 Task: Set "Default preset setting used" for "H.264/MPEG-4 Part 10/AVC encoder (x264 10-bit)" to faster.
Action: Mouse moved to (126, 15)
Screenshot: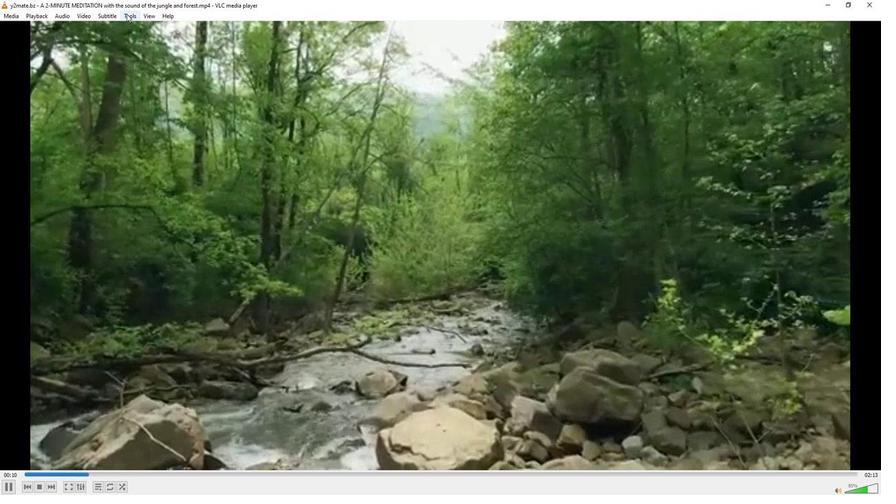 
Action: Mouse pressed left at (126, 15)
Screenshot: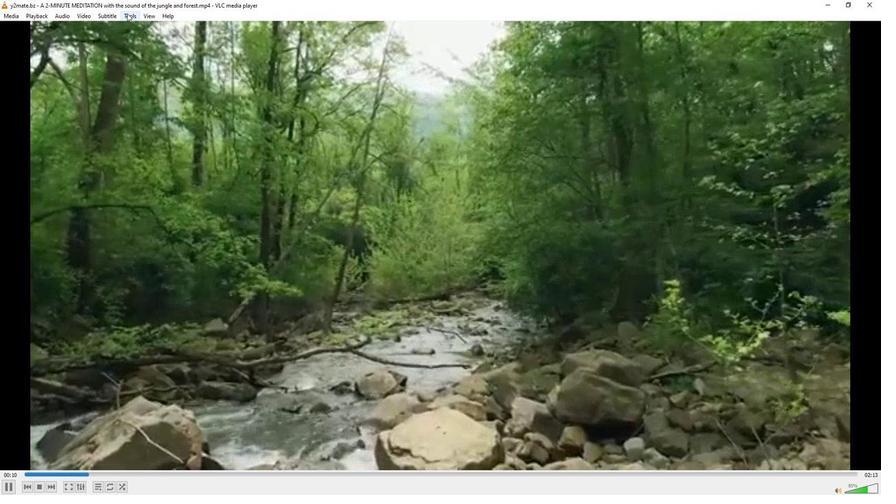 
Action: Mouse moved to (134, 128)
Screenshot: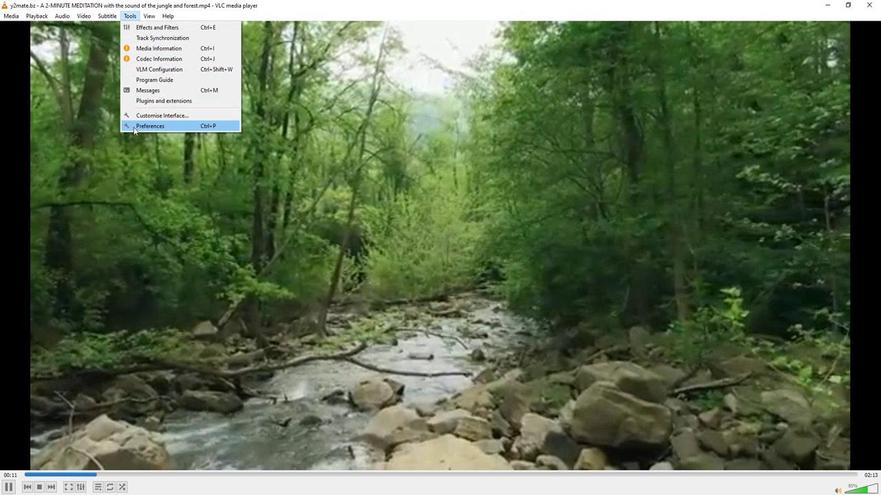 
Action: Mouse pressed left at (134, 128)
Screenshot: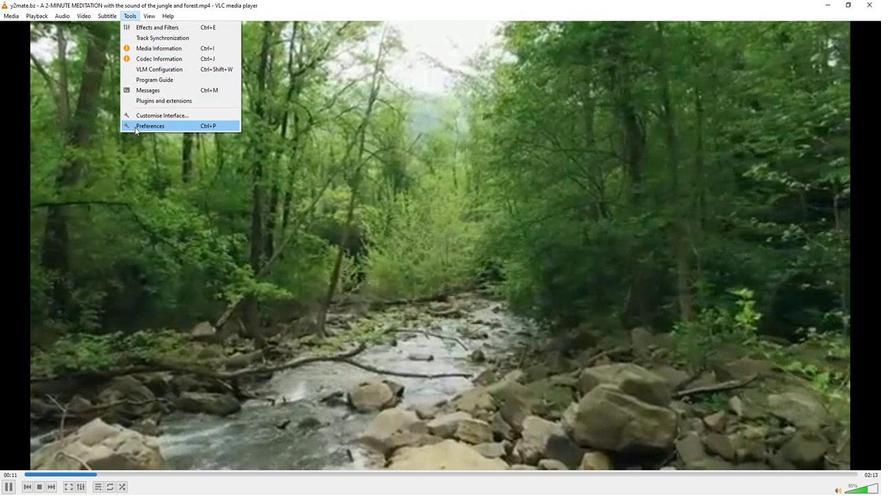 
Action: Mouse moved to (289, 402)
Screenshot: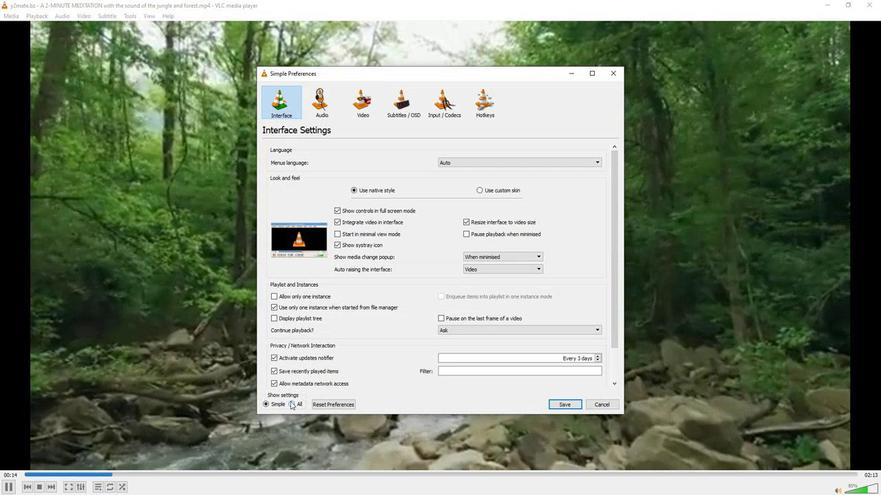
Action: Mouse pressed left at (289, 402)
Screenshot: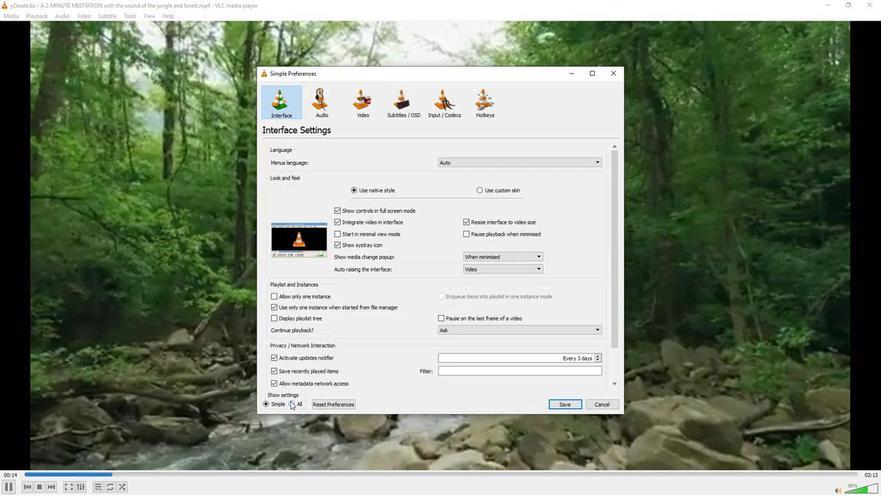 
Action: Mouse moved to (276, 310)
Screenshot: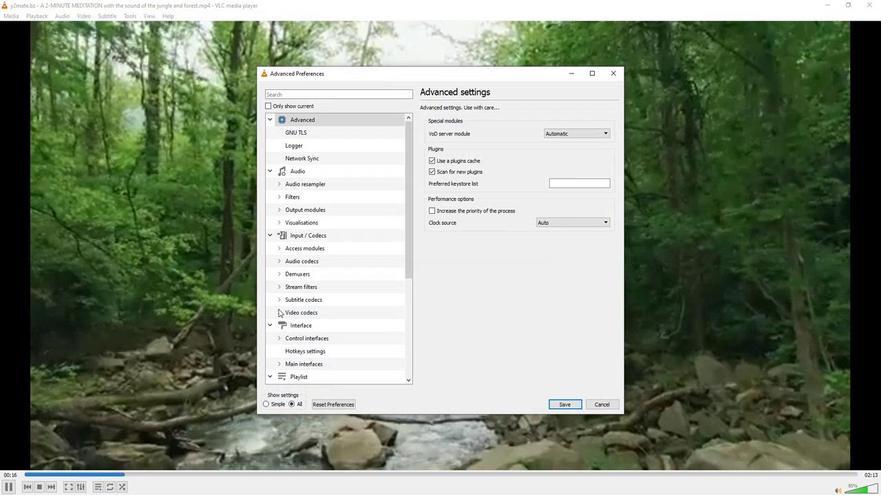 
Action: Mouse pressed left at (276, 310)
Screenshot: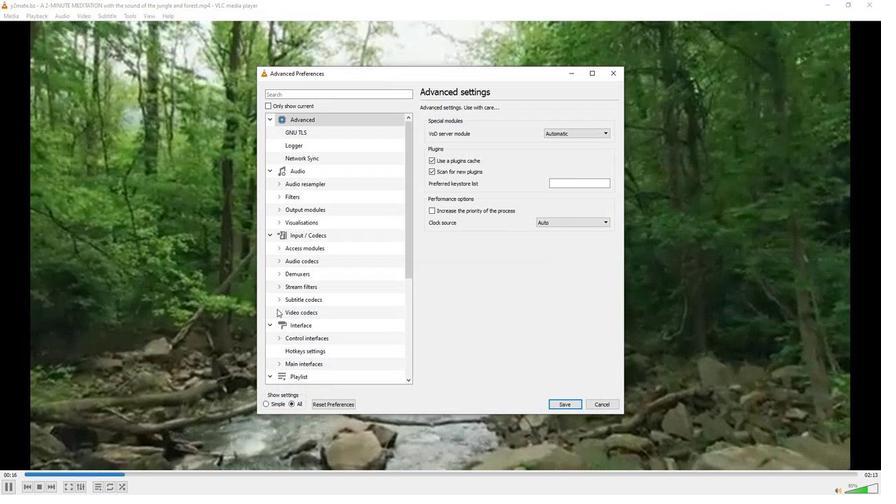 
Action: Mouse moved to (291, 363)
Screenshot: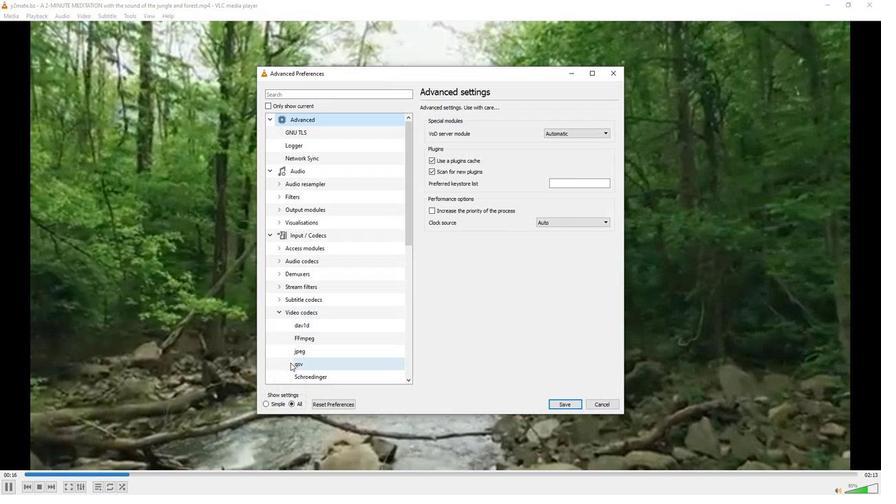 
Action: Mouse scrolled (291, 362) with delta (0, 0)
Screenshot: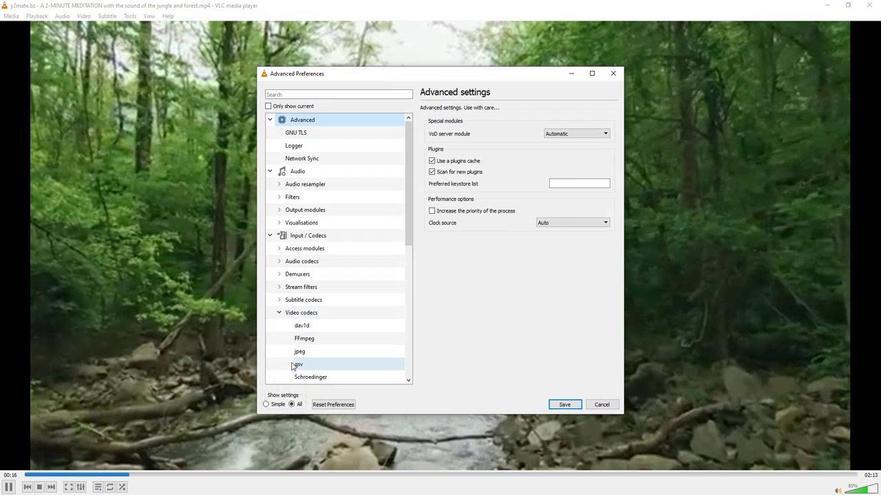 
Action: Mouse moved to (291, 363)
Screenshot: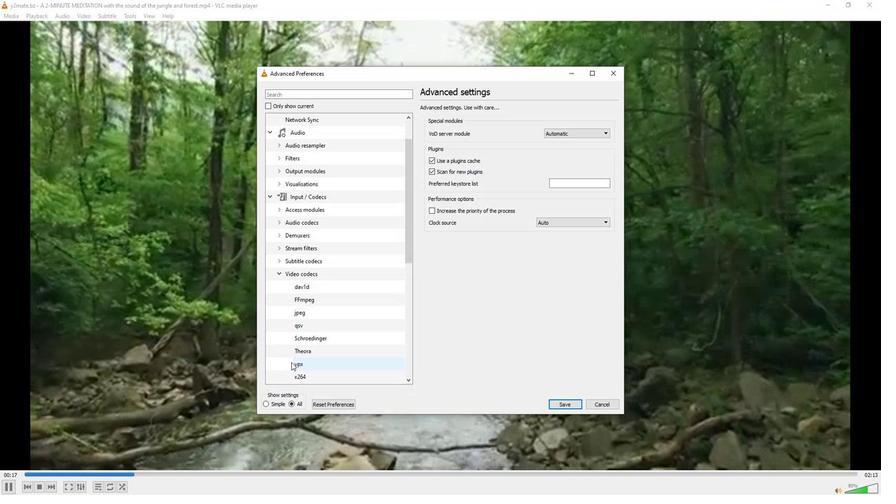 
Action: Mouse scrolled (291, 362) with delta (0, 0)
Screenshot: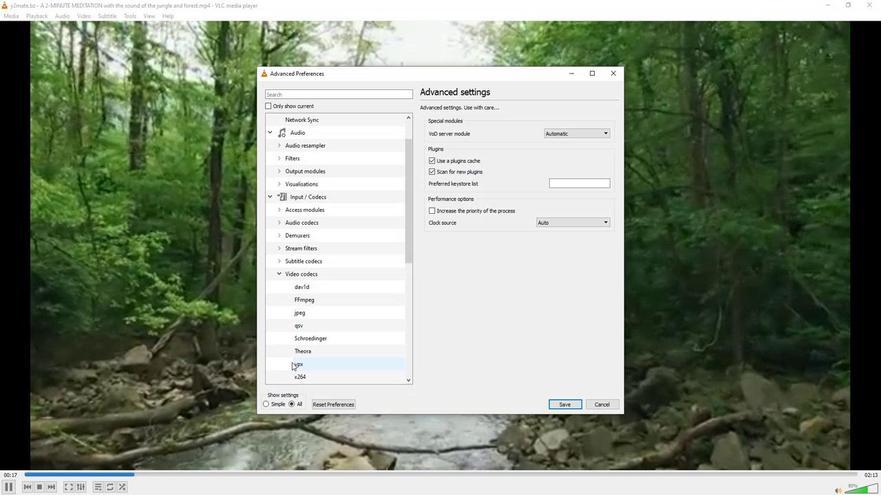 
Action: Mouse moved to (304, 352)
Screenshot: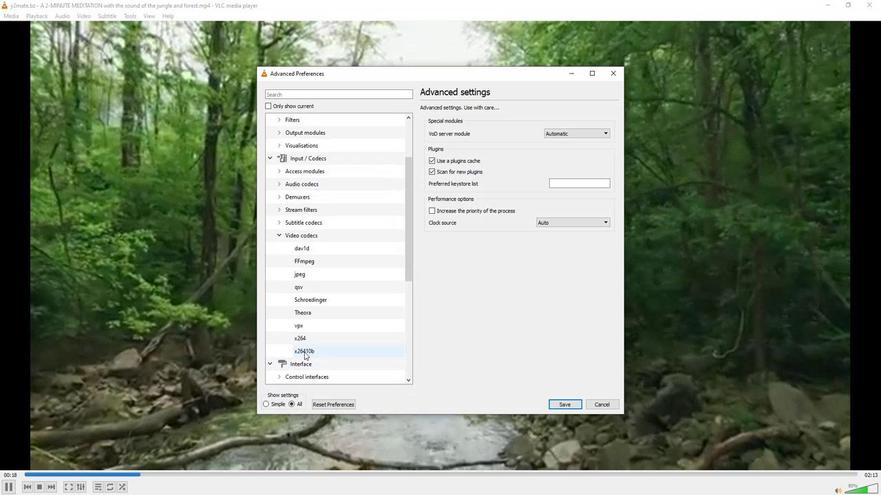 
Action: Mouse pressed left at (304, 352)
Screenshot: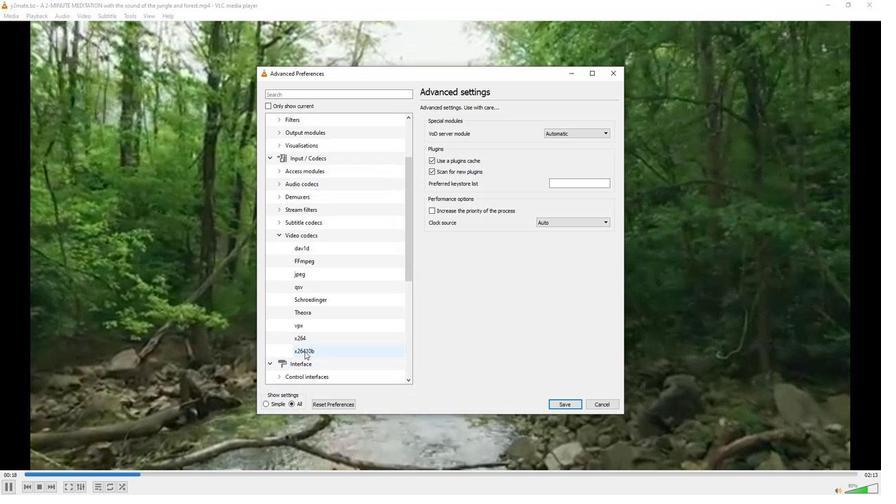 
Action: Mouse moved to (464, 316)
Screenshot: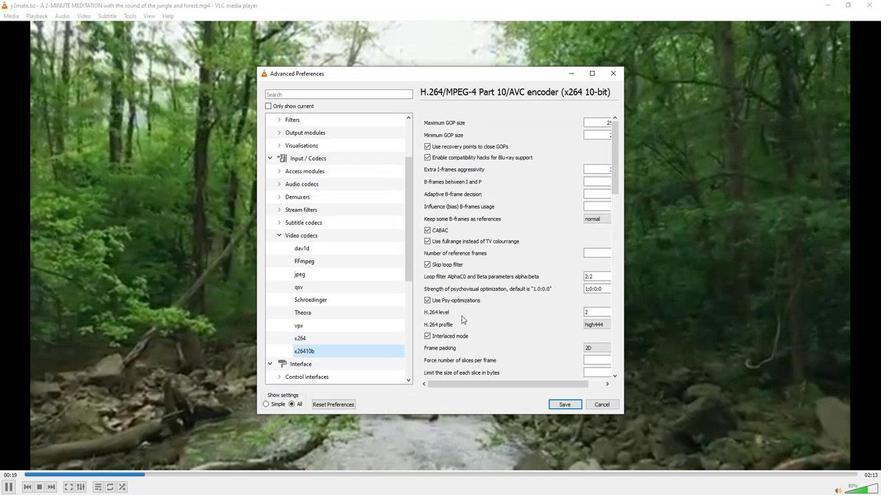 
Action: Mouse scrolled (464, 315) with delta (0, 0)
Screenshot: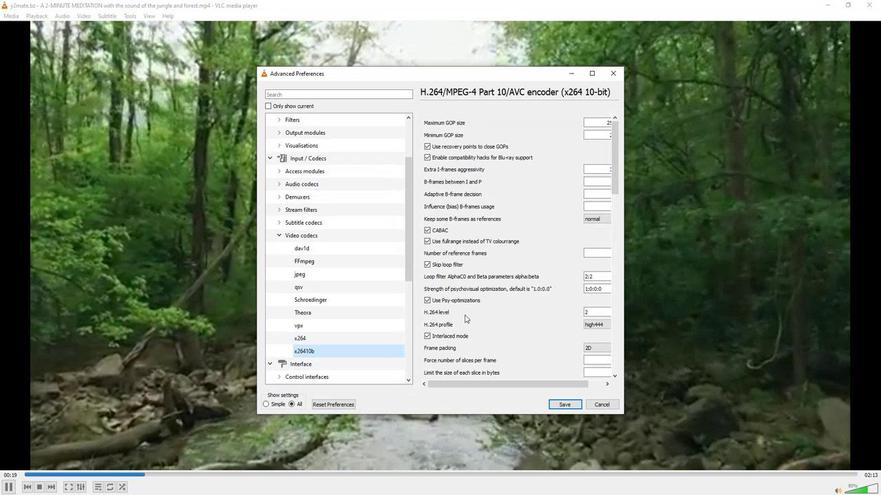 
Action: Mouse scrolled (464, 315) with delta (0, 0)
Screenshot: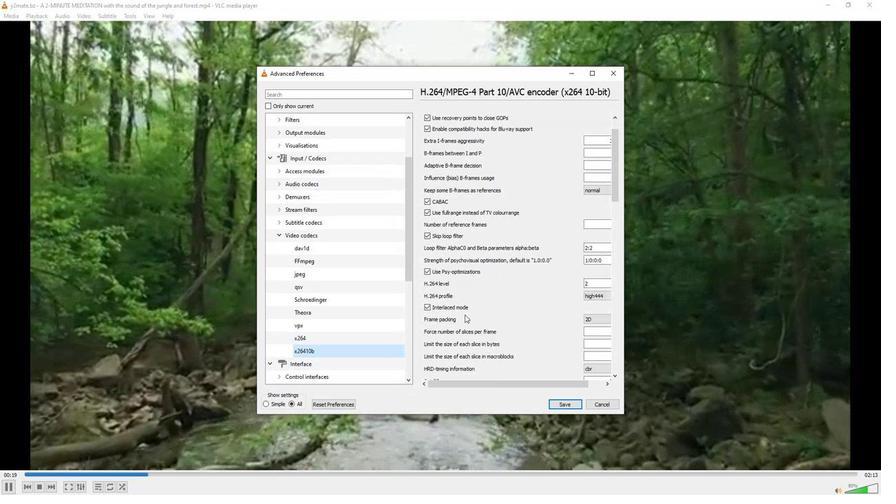 
Action: Mouse scrolled (464, 315) with delta (0, 0)
Screenshot: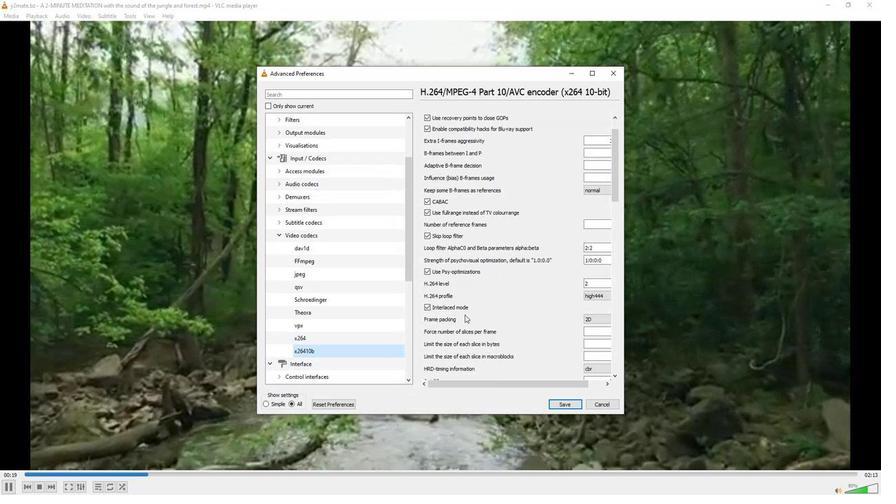 
Action: Mouse scrolled (464, 315) with delta (0, 0)
Screenshot: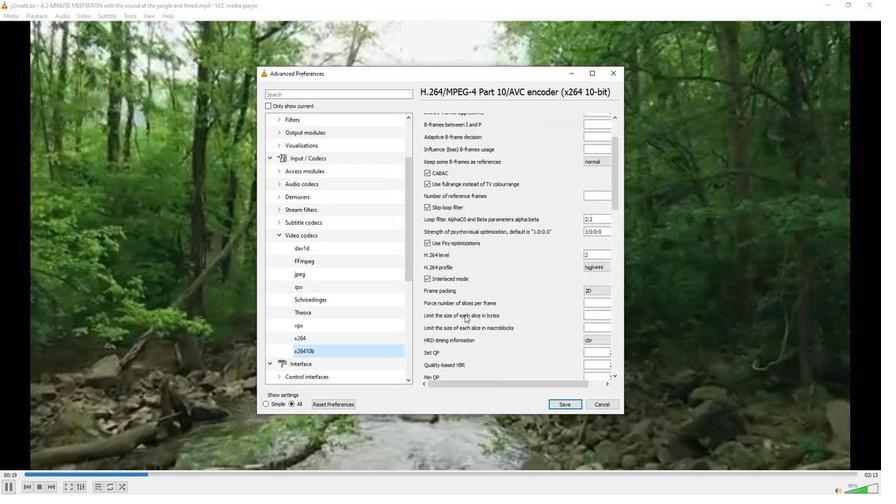
Action: Mouse scrolled (464, 315) with delta (0, 0)
Screenshot: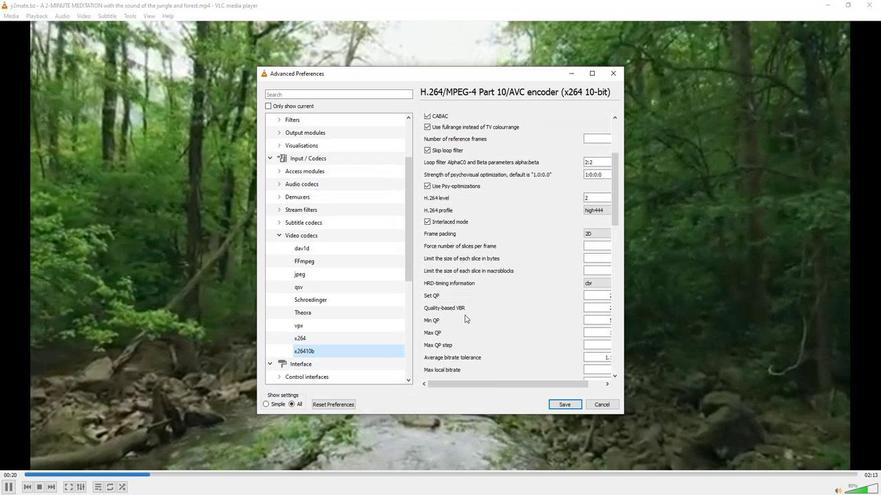 
Action: Mouse scrolled (464, 315) with delta (0, 0)
Screenshot: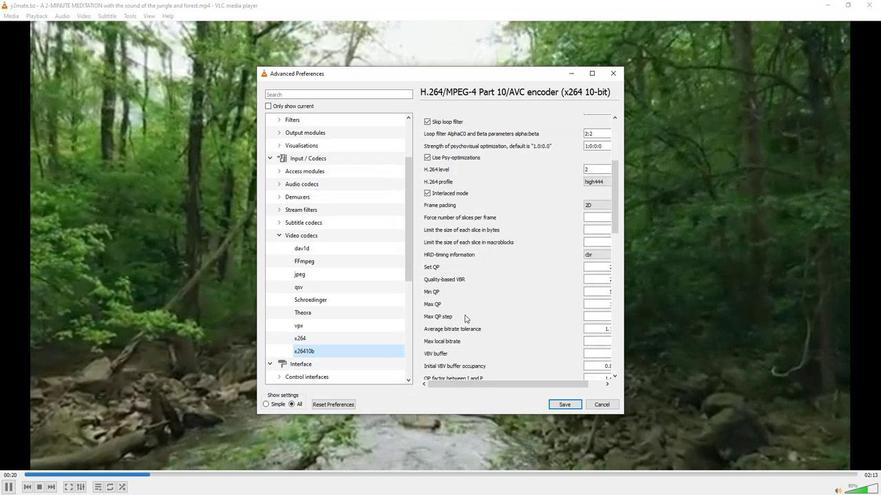 
Action: Mouse scrolled (464, 315) with delta (0, 0)
Screenshot: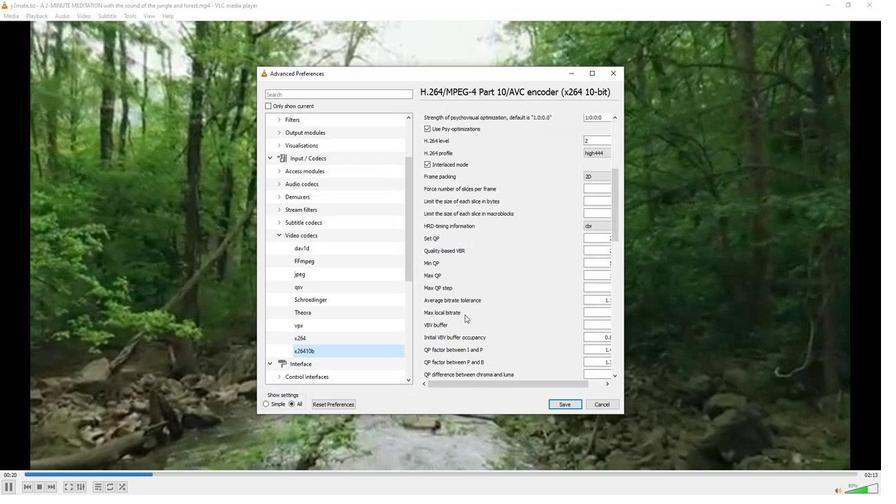 
Action: Mouse scrolled (464, 315) with delta (0, 0)
Screenshot: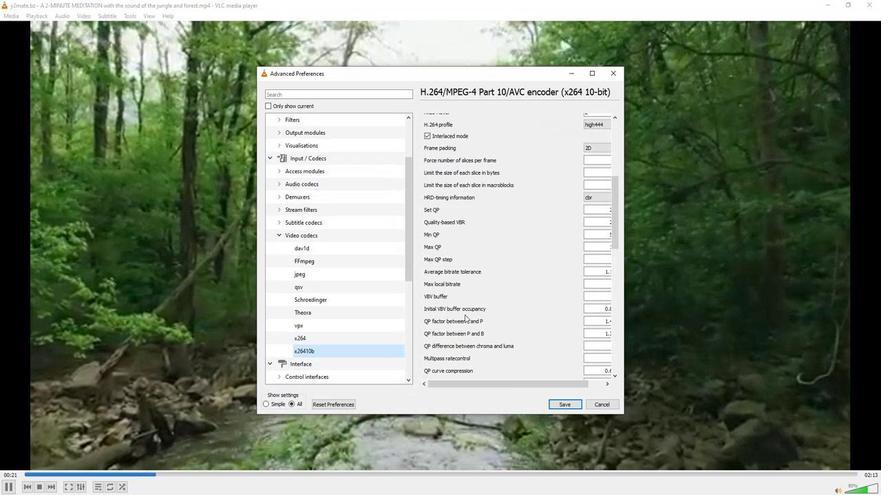 
Action: Mouse scrolled (464, 315) with delta (0, 0)
Screenshot: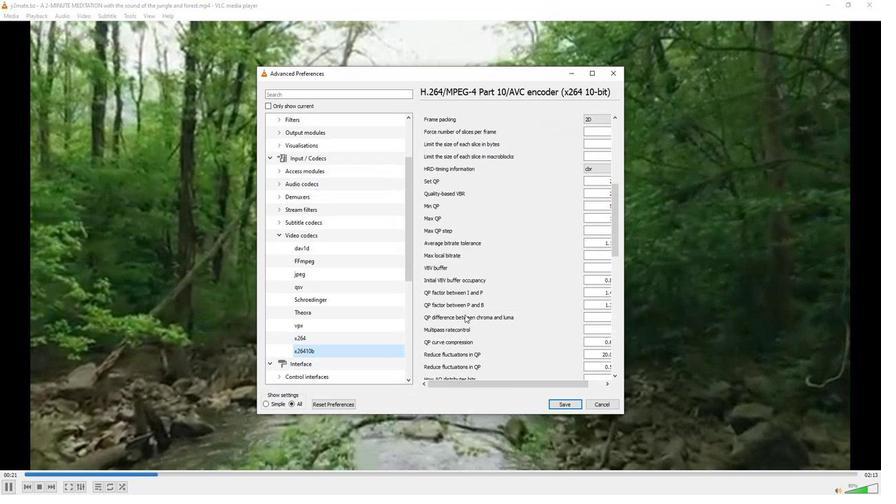 
Action: Mouse scrolled (464, 315) with delta (0, 0)
Screenshot: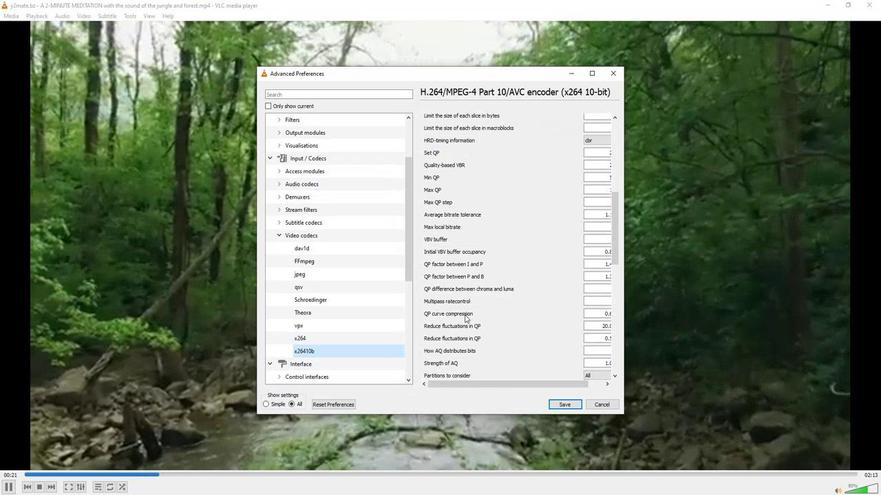 
Action: Mouse scrolled (464, 315) with delta (0, 0)
Screenshot: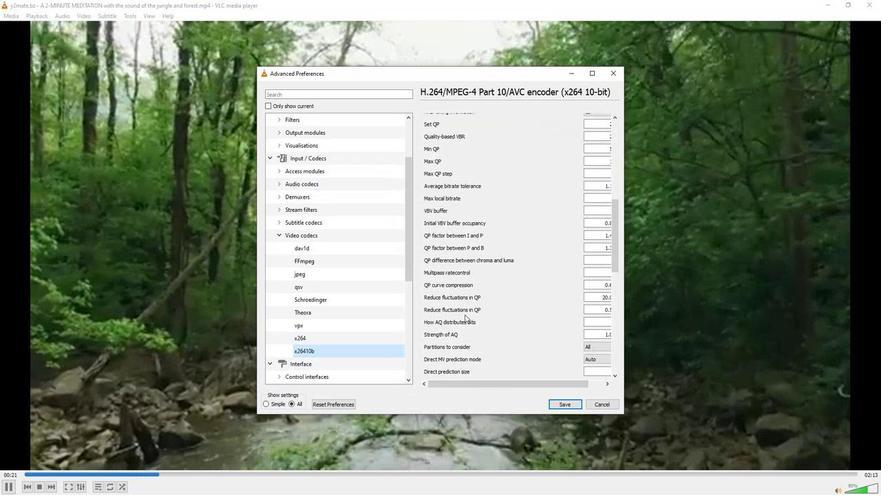 
Action: Mouse scrolled (464, 315) with delta (0, 0)
Screenshot: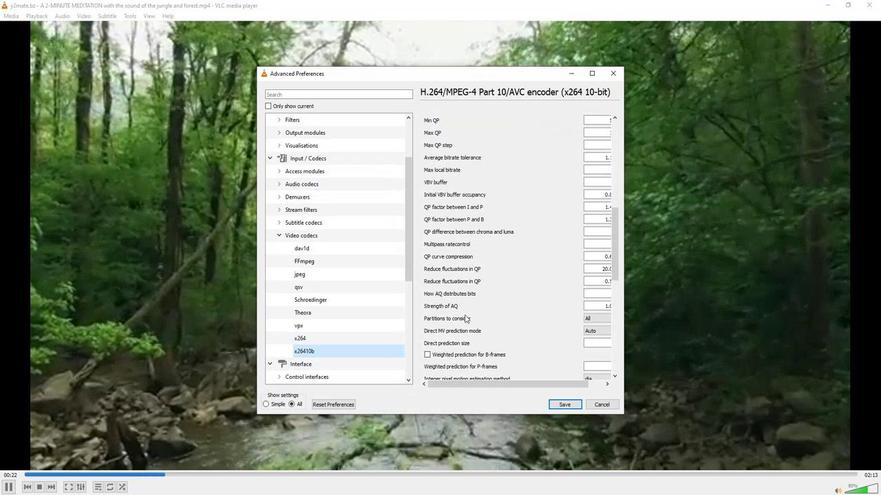 
Action: Mouse scrolled (464, 315) with delta (0, 0)
Screenshot: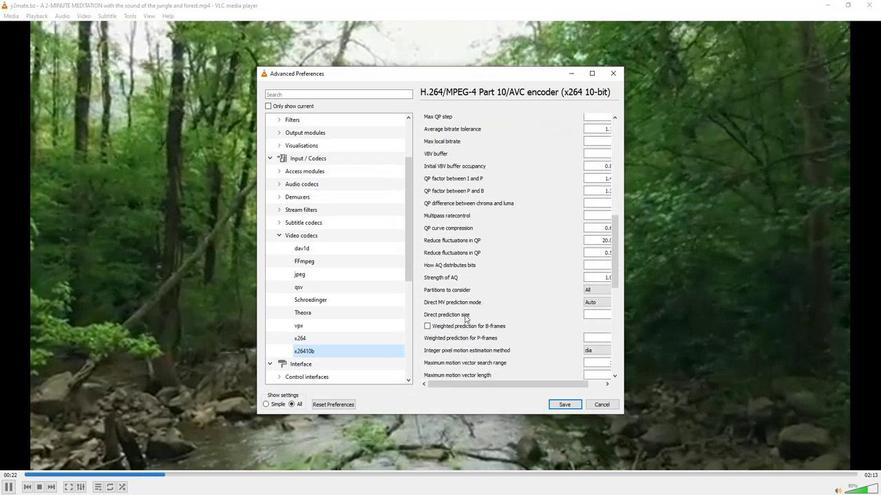
Action: Mouse scrolled (464, 315) with delta (0, 0)
Screenshot: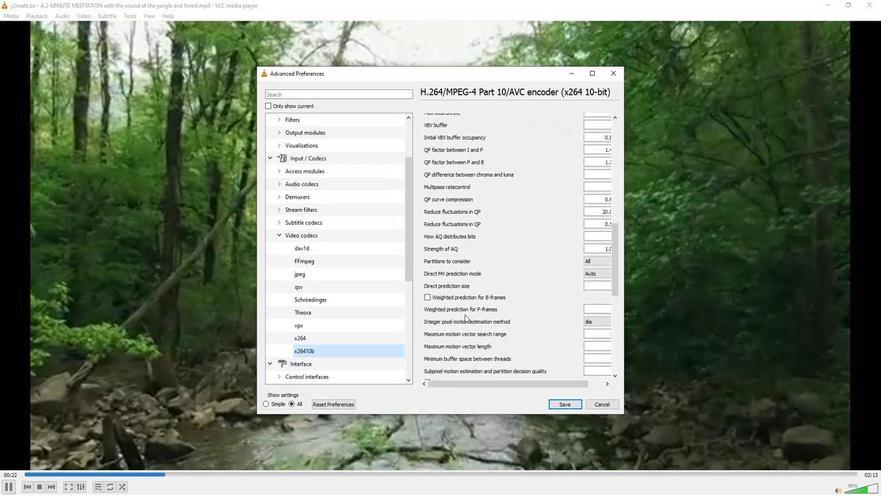 
Action: Mouse moved to (464, 316)
Screenshot: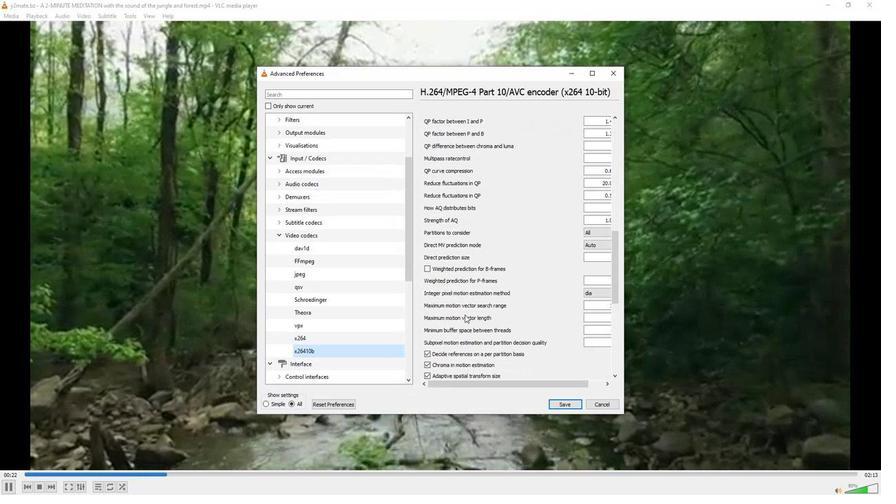 
Action: Mouse scrolled (464, 315) with delta (0, 0)
Screenshot: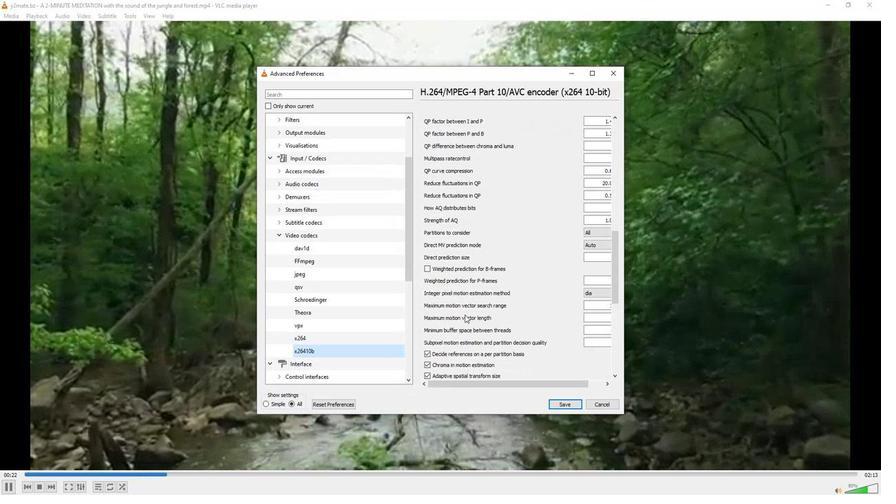 
Action: Mouse scrolled (464, 315) with delta (0, 0)
Screenshot: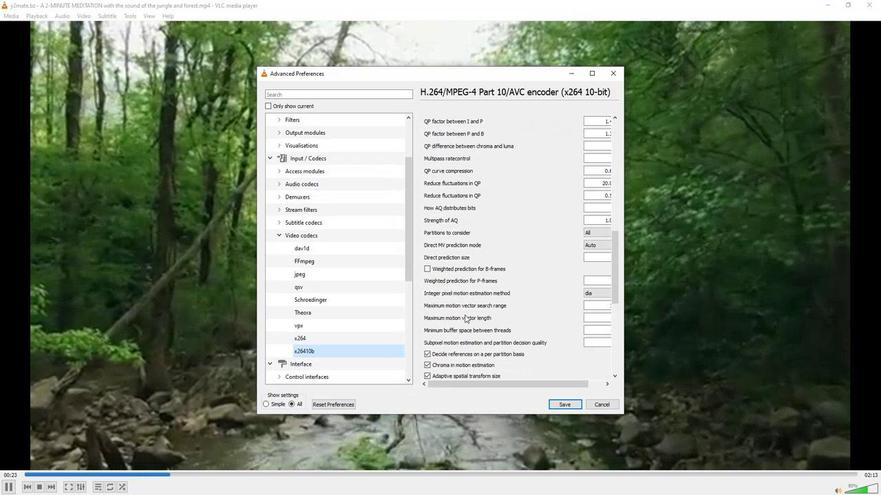 
Action: Mouse scrolled (464, 315) with delta (0, 0)
Screenshot: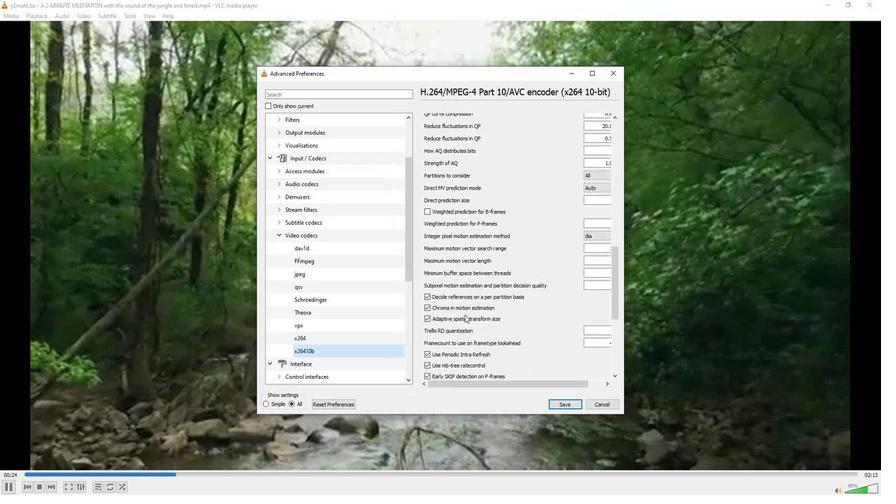 
Action: Mouse scrolled (464, 315) with delta (0, 0)
Screenshot: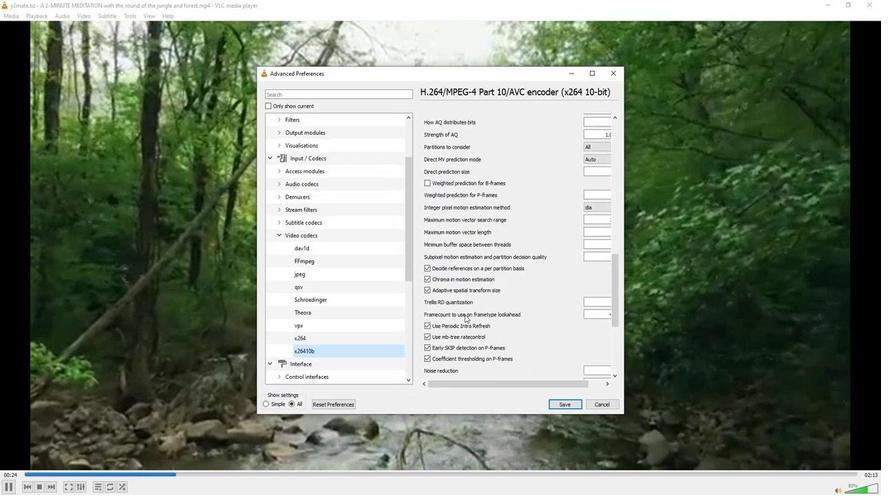 
Action: Mouse scrolled (464, 315) with delta (0, 0)
Screenshot: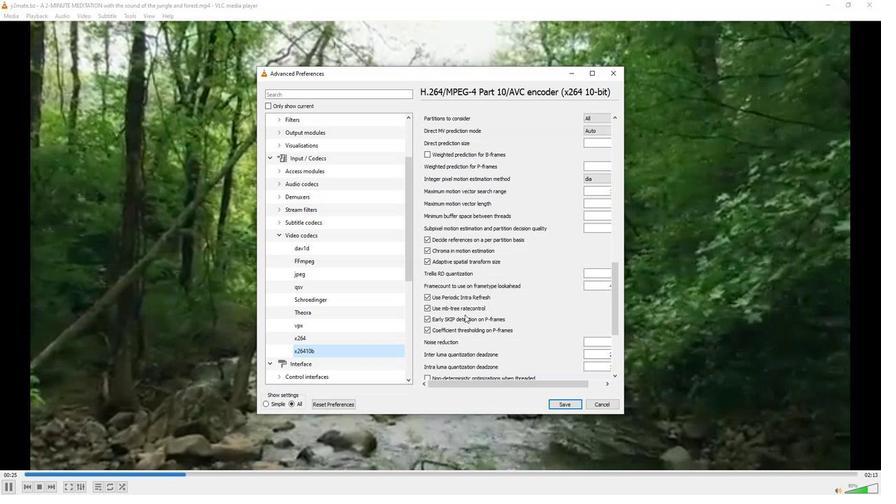 
Action: Mouse scrolled (464, 315) with delta (0, 0)
Screenshot: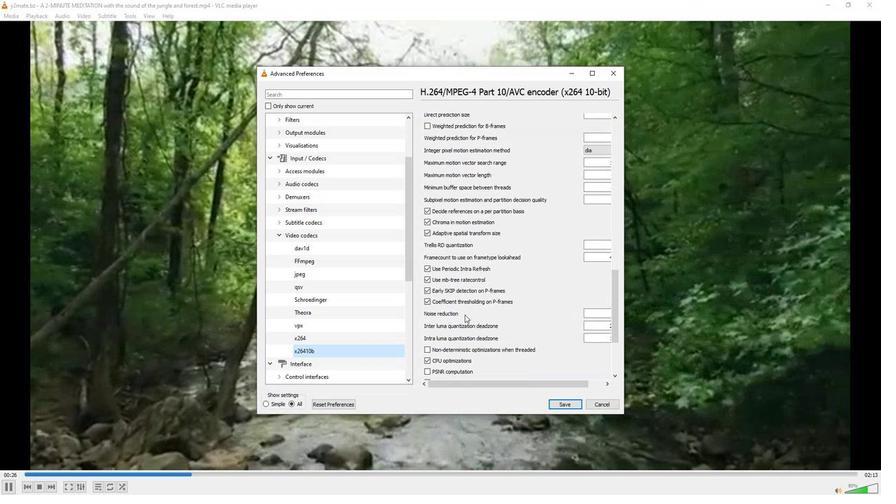 
Action: Mouse scrolled (464, 315) with delta (0, 0)
Screenshot: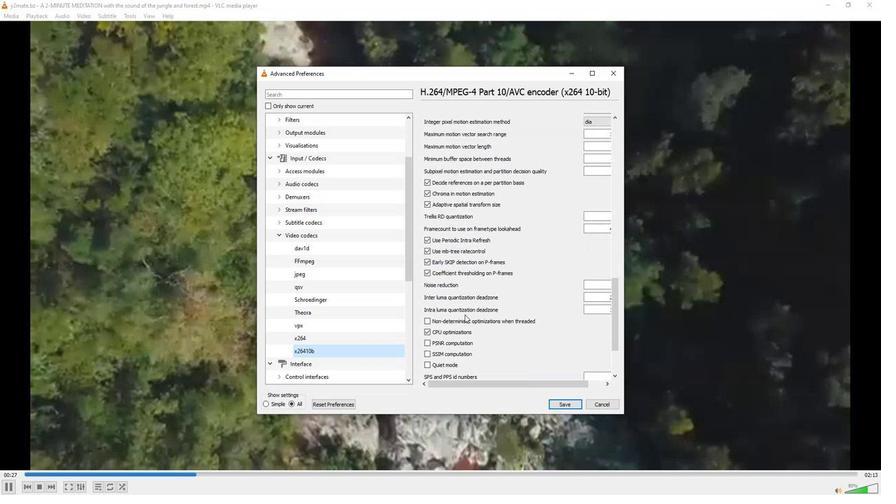 
Action: Mouse scrolled (464, 315) with delta (0, 0)
Screenshot: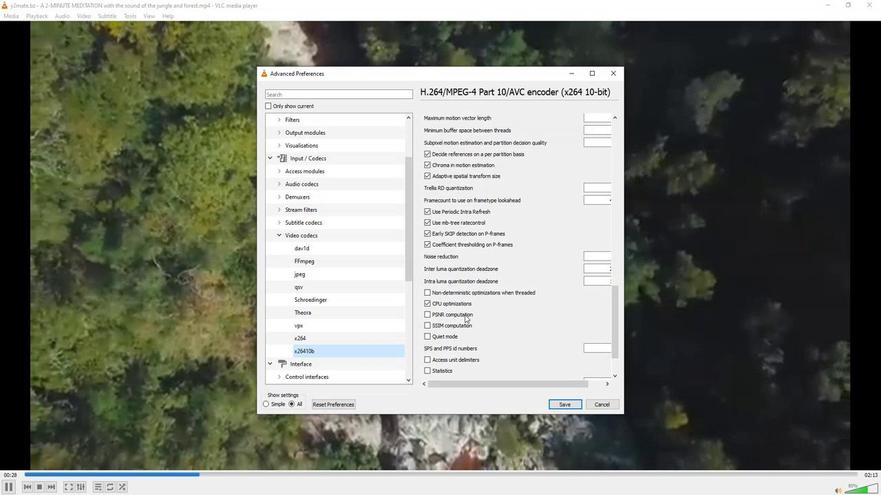 
Action: Mouse scrolled (464, 315) with delta (0, 0)
Screenshot: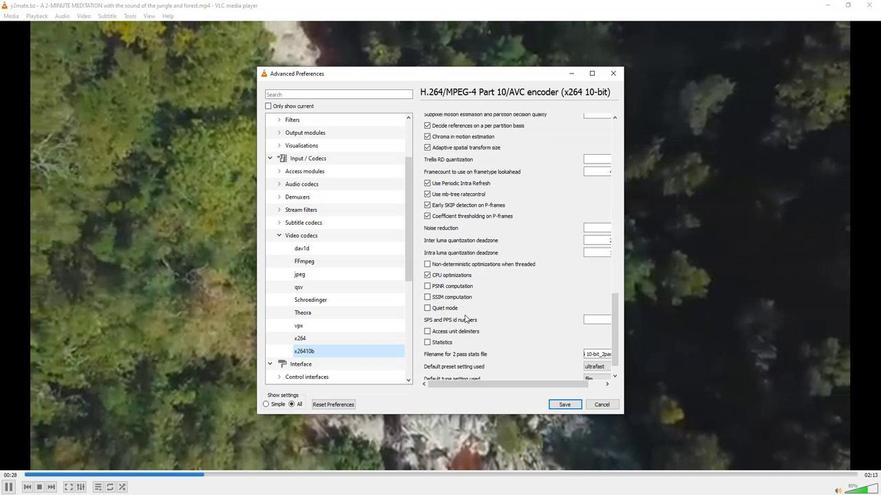 
Action: Mouse moved to (603, 343)
Screenshot: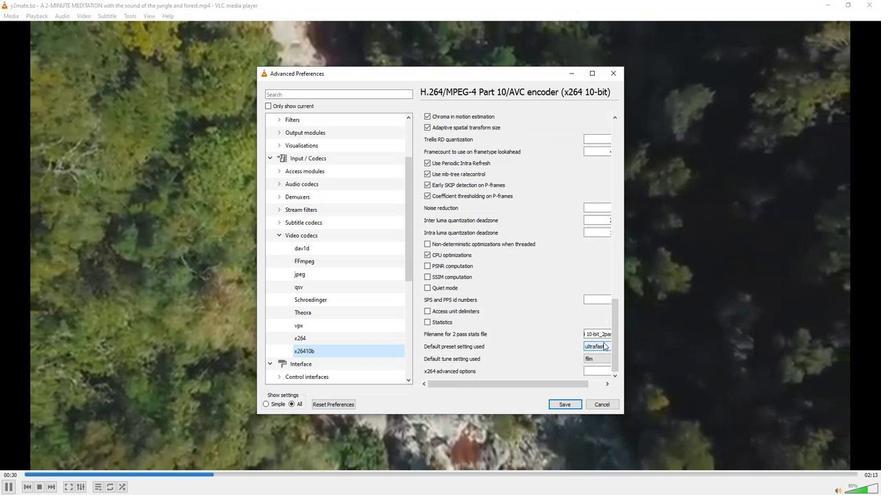 
Action: Mouse pressed left at (603, 343)
Screenshot: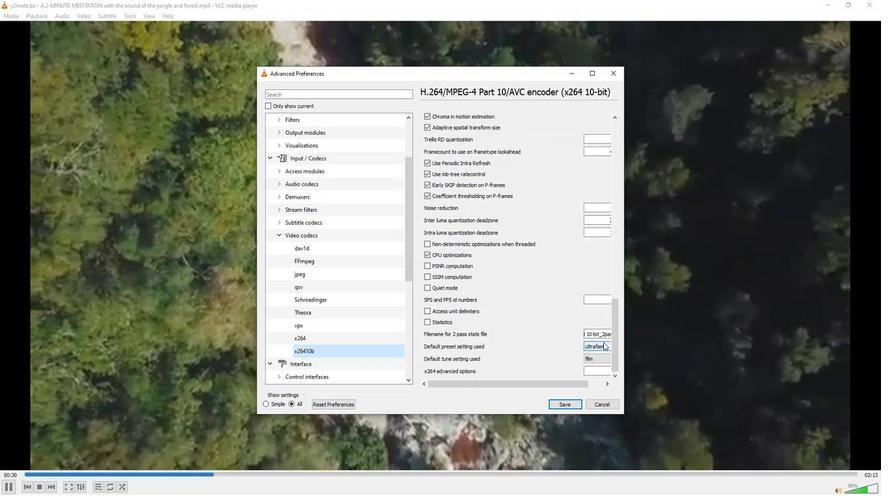 
Action: Mouse moved to (592, 371)
Screenshot: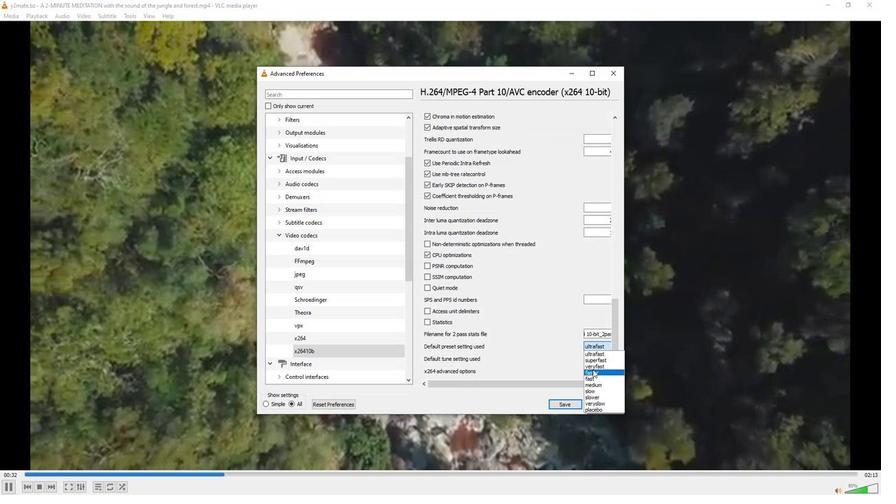 
Action: Mouse pressed left at (592, 371)
Screenshot: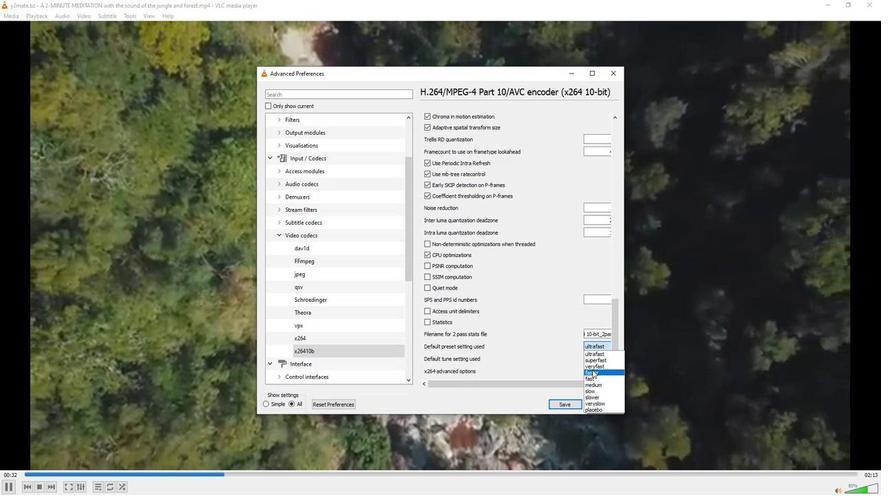
Action: Mouse moved to (593, 370)
Screenshot: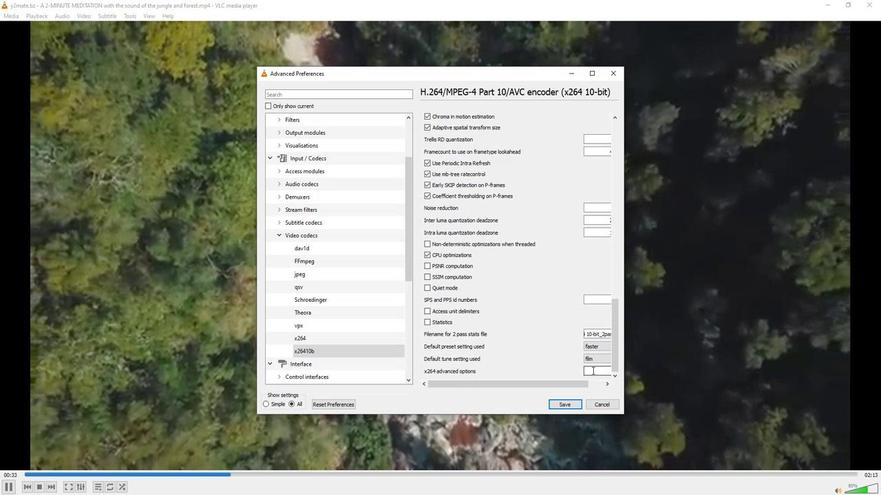 
